 Task: Look for properties with guest entrances wider than 32 inches (81 centimeters).
Action: Mouse moved to (856, 108)
Screenshot: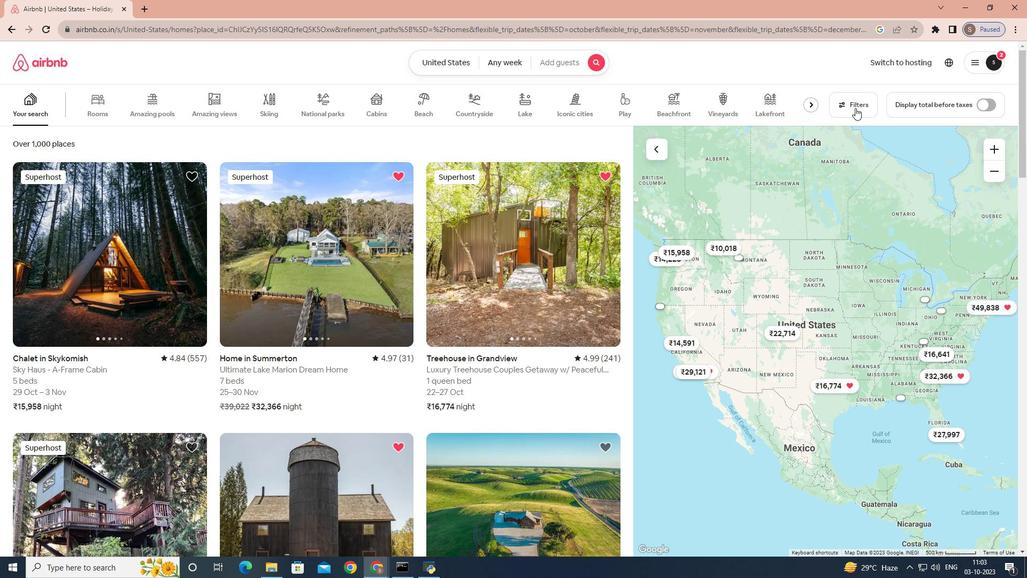 
Action: Mouse pressed left at (856, 108)
Screenshot: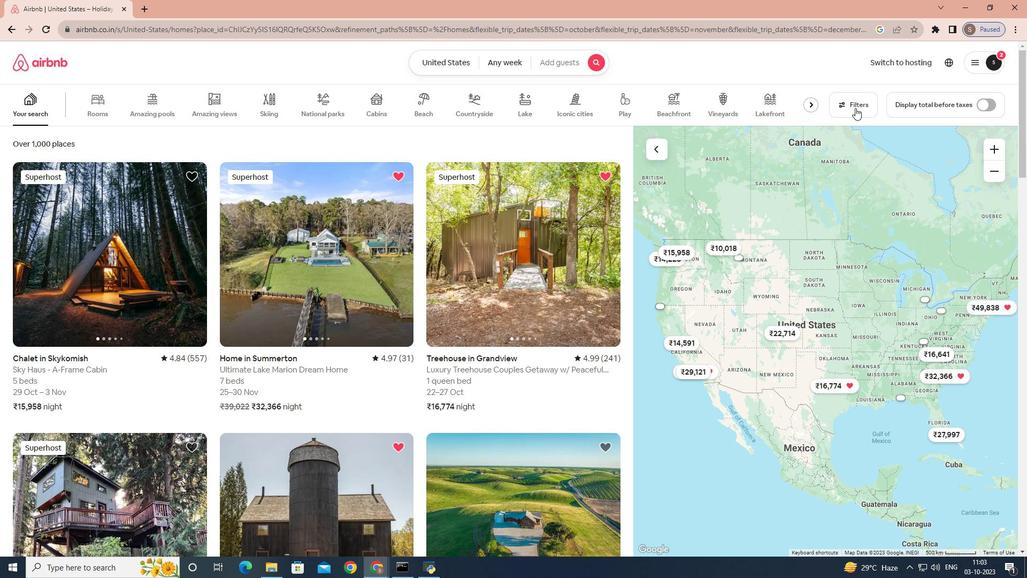 
Action: Mouse moved to (660, 170)
Screenshot: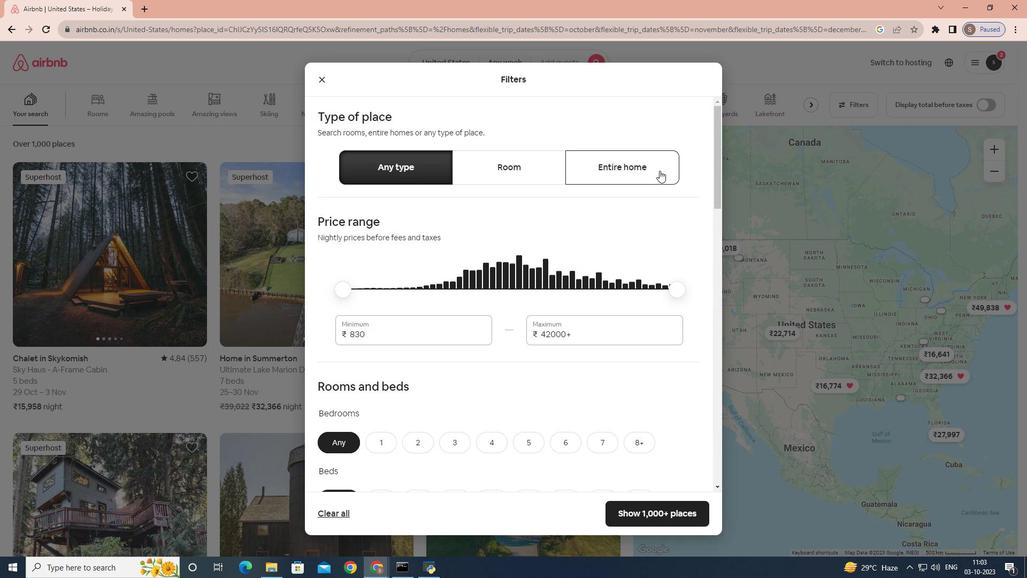 
Action: Mouse pressed left at (660, 170)
Screenshot: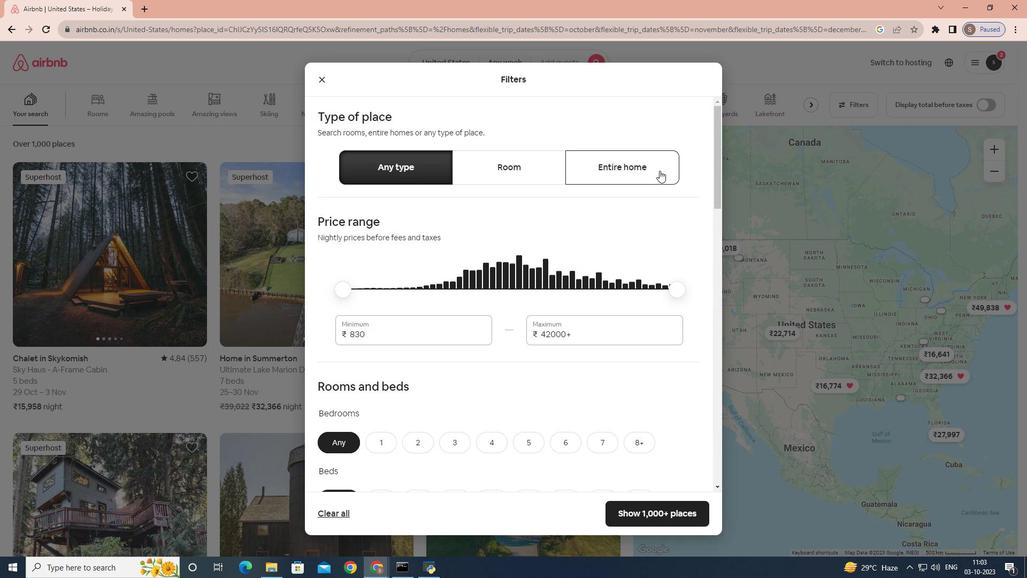 
Action: Mouse moved to (594, 209)
Screenshot: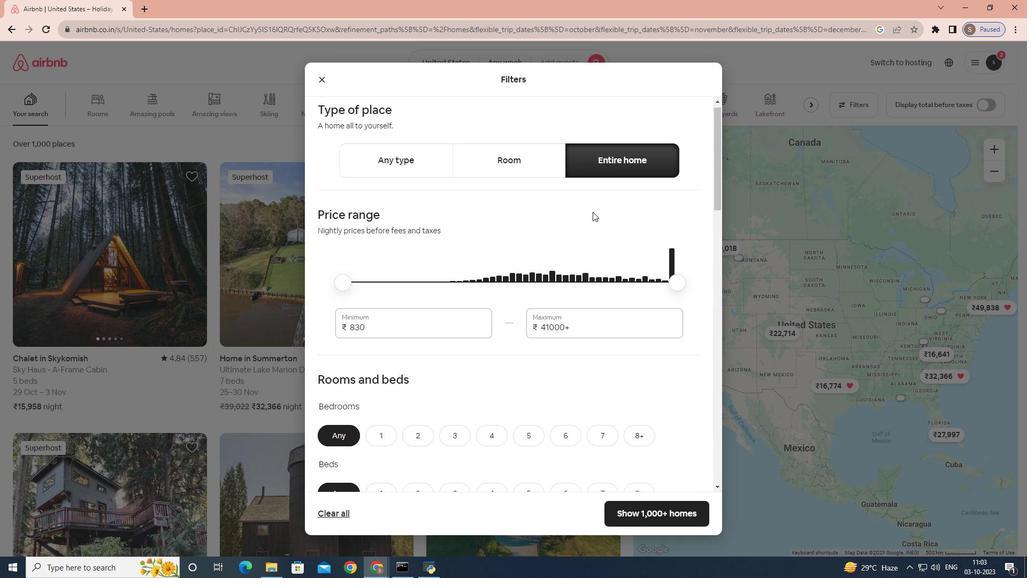 
Action: Mouse scrolled (594, 209) with delta (0, 0)
Screenshot: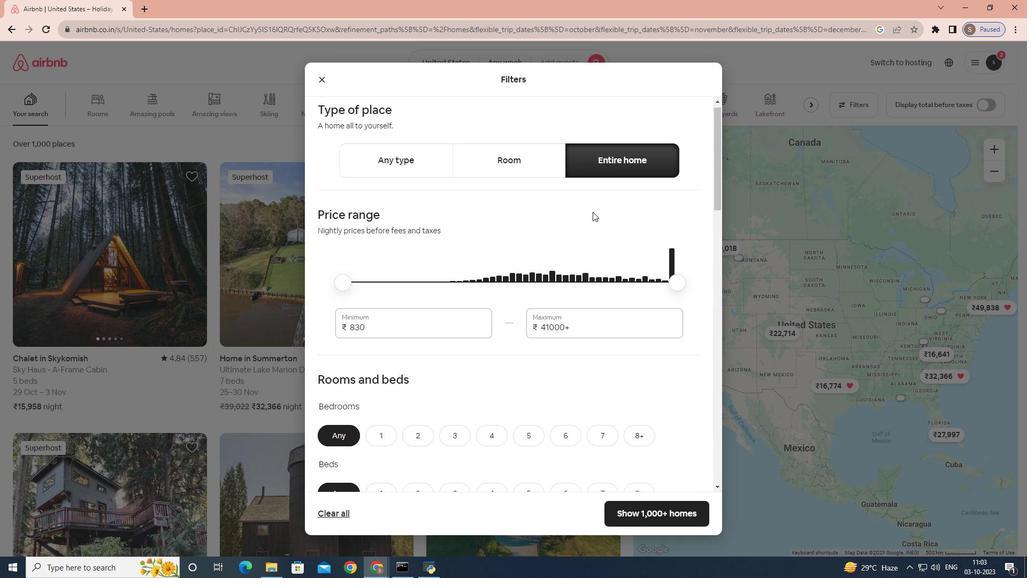 
Action: Mouse moved to (593, 211)
Screenshot: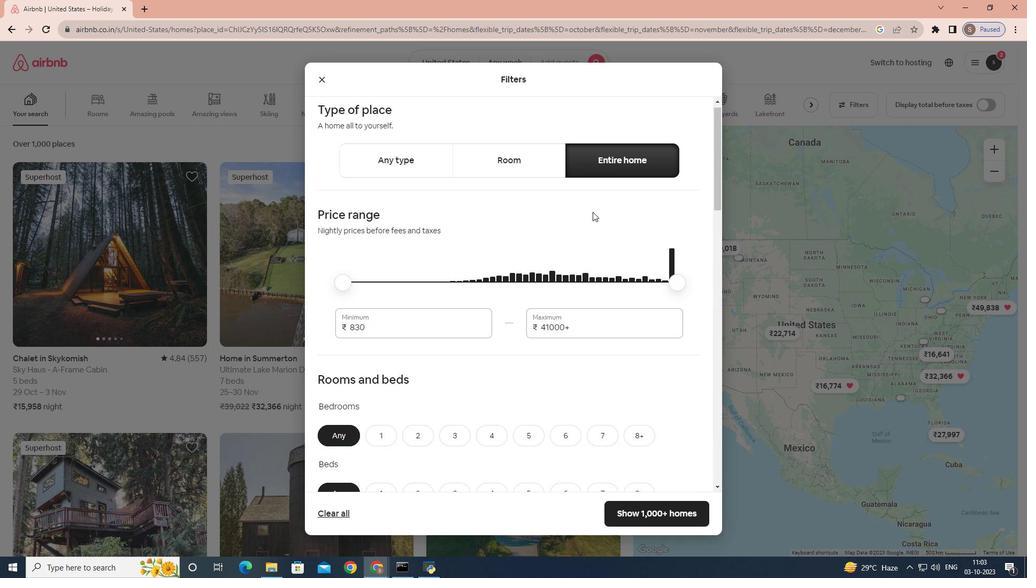 
Action: Mouse scrolled (593, 210) with delta (0, 0)
Screenshot: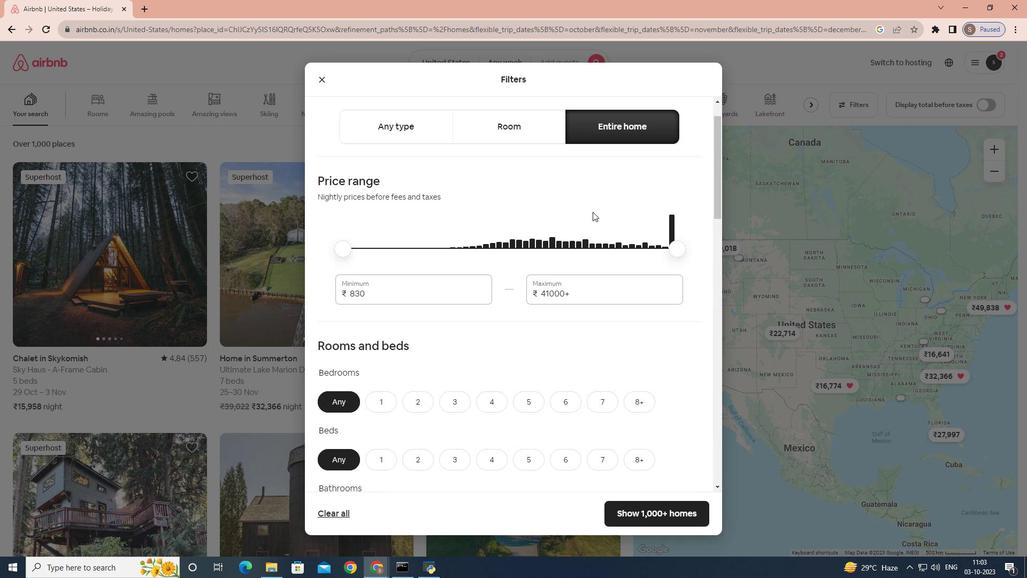 
Action: Mouse moved to (593, 212)
Screenshot: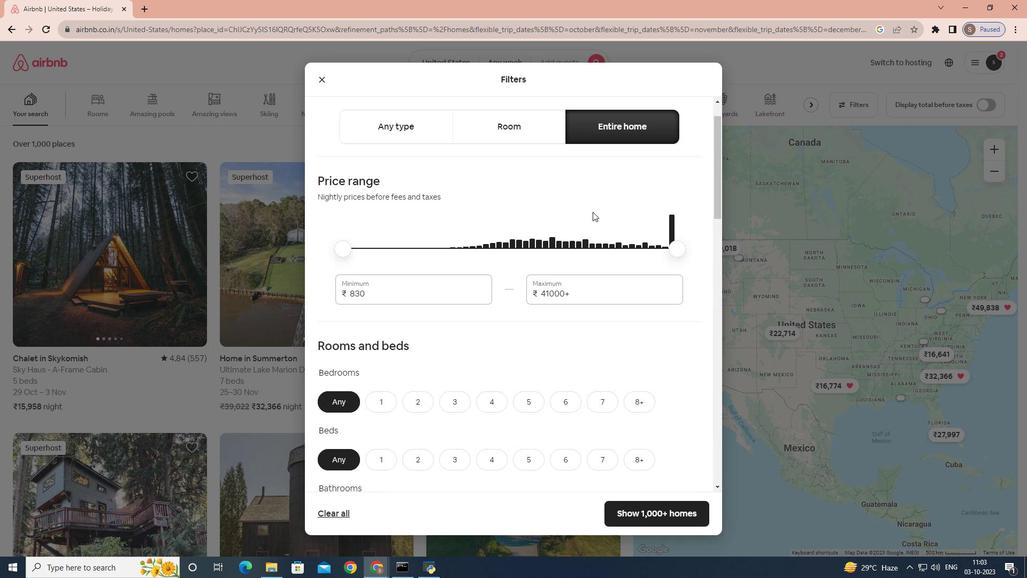 
Action: Mouse scrolled (593, 211) with delta (0, 0)
Screenshot: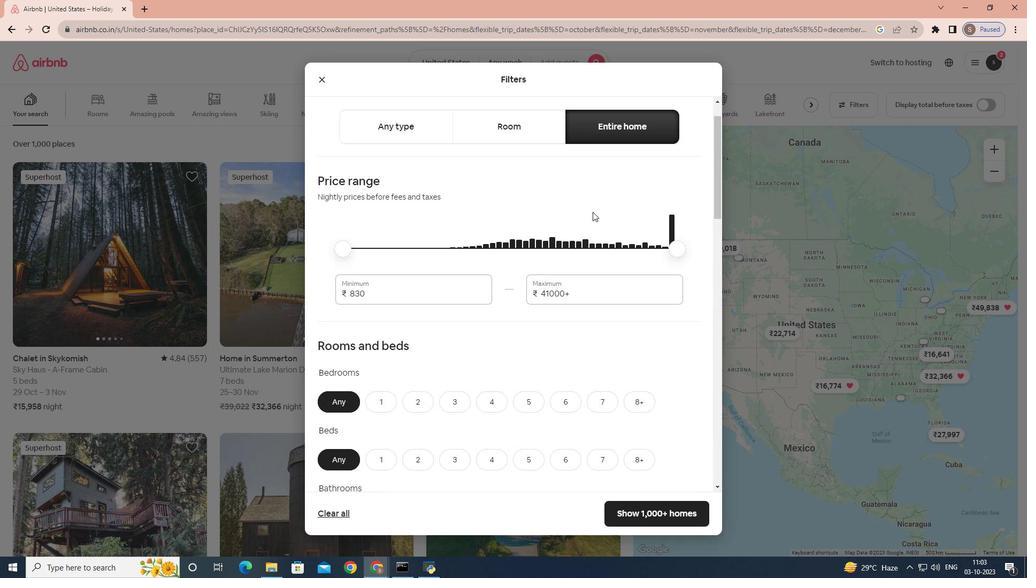 
Action: Mouse scrolled (593, 211) with delta (0, 0)
Screenshot: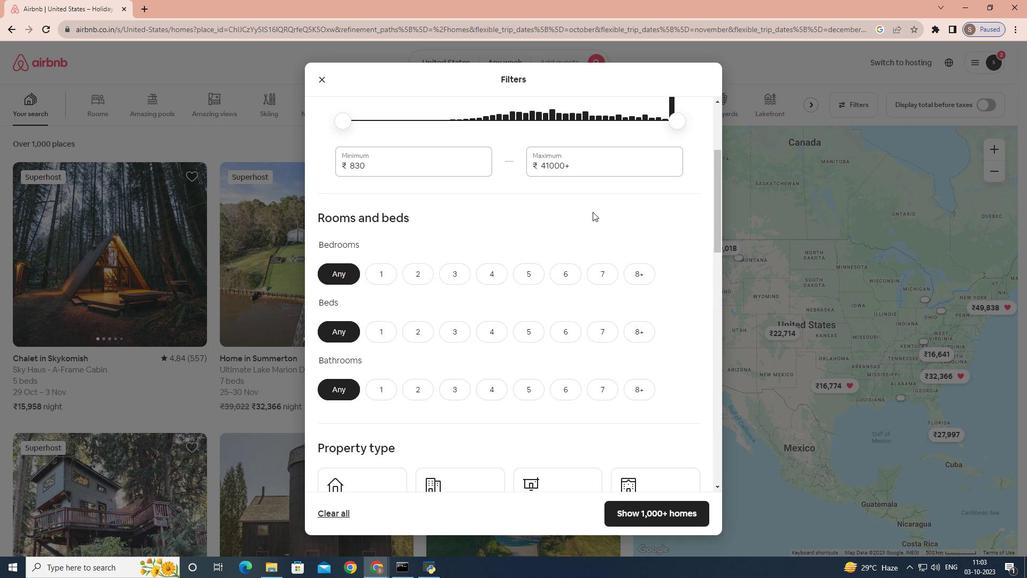 
Action: Mouse scrolled (593, 211) with delta (0, 0)
Screenshot: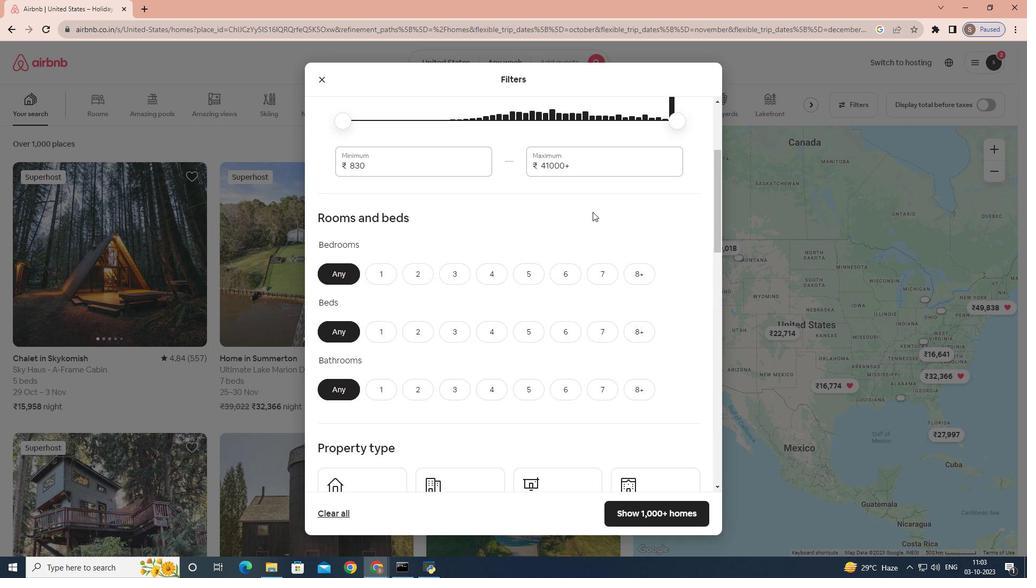 
Action: Mouse scrolled (593, 211) with delta (0, 0)
Screenshot: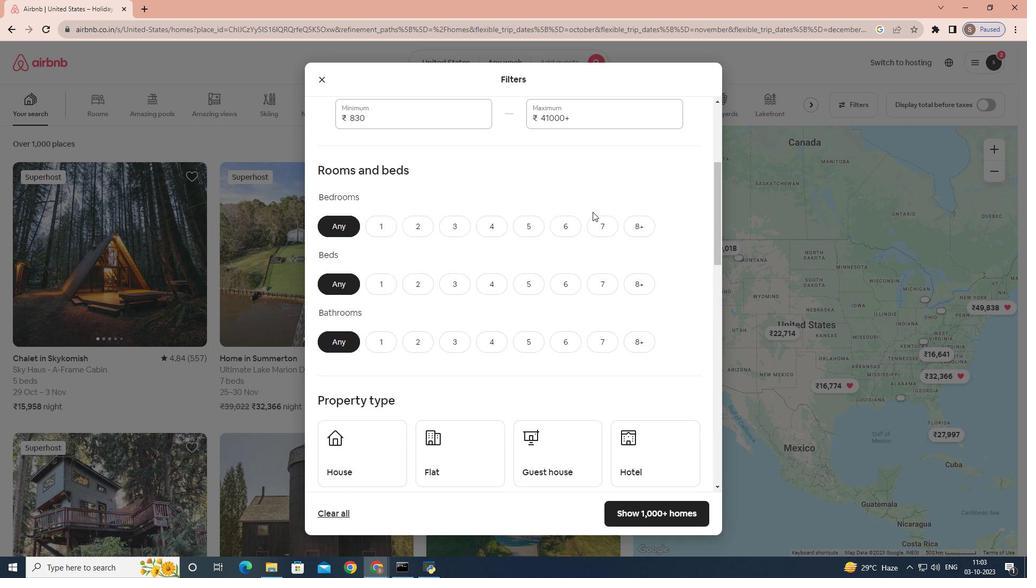 
Action: Mouse scrolled (593, 211) with delta (0, 0)
Screenshot: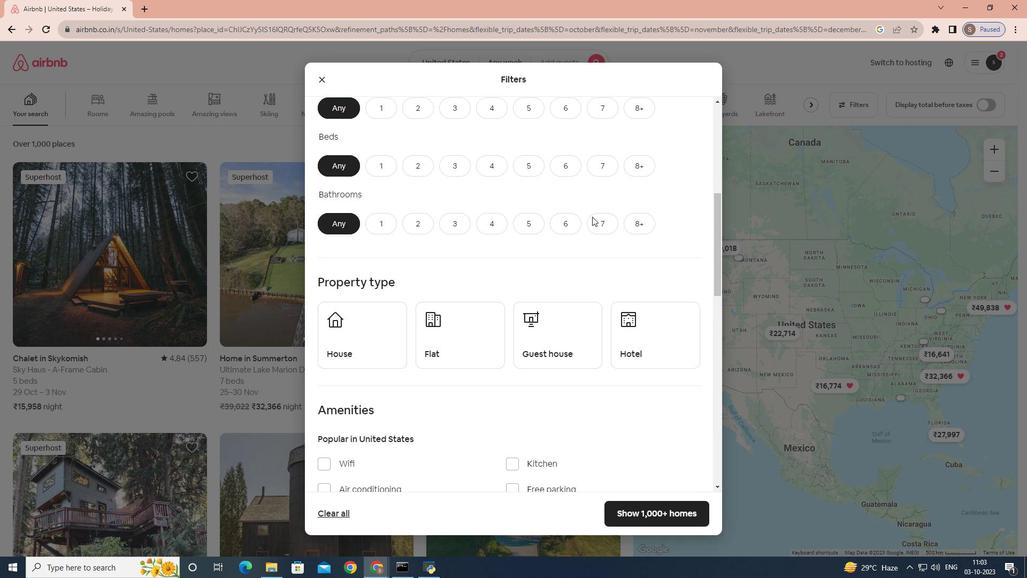 
Action: Mouse scrolled (593, 211) with delta (0, 0)
Screenshot: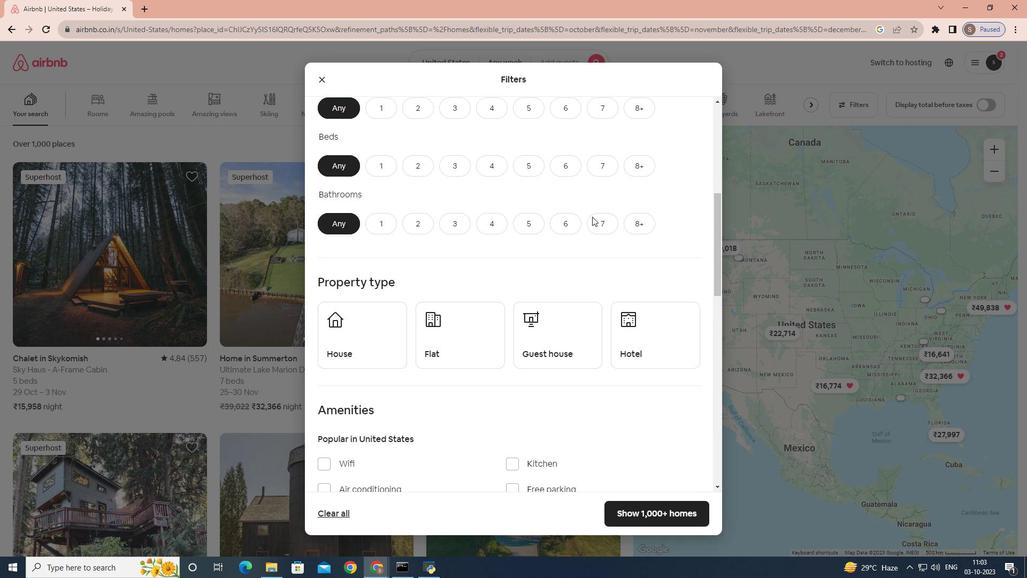 
Action: Mouse moved to (592, 217)
Screenshot: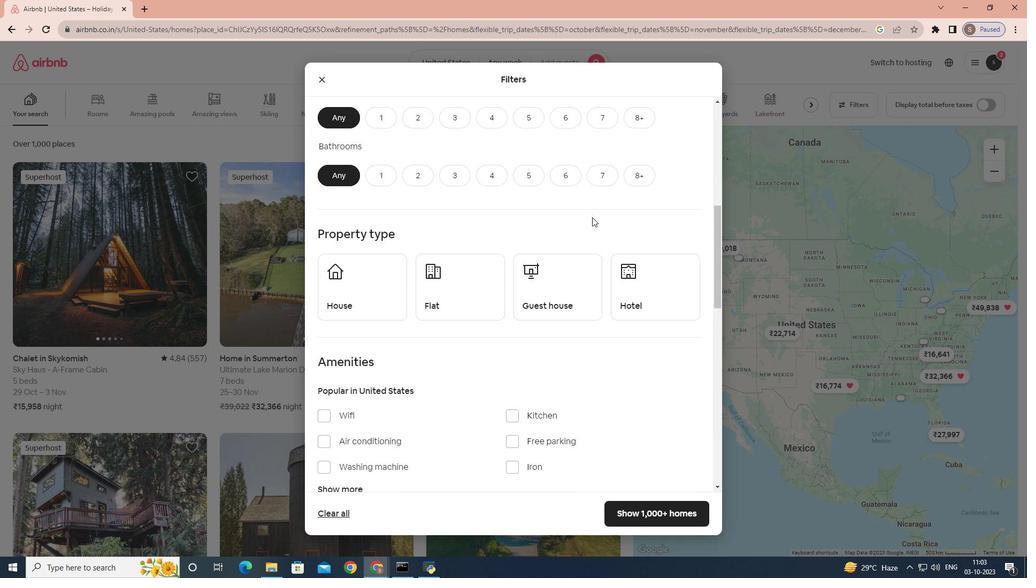 
Action: Mouse scrolled (592, 216) with delta (0, 0)
Screenshot: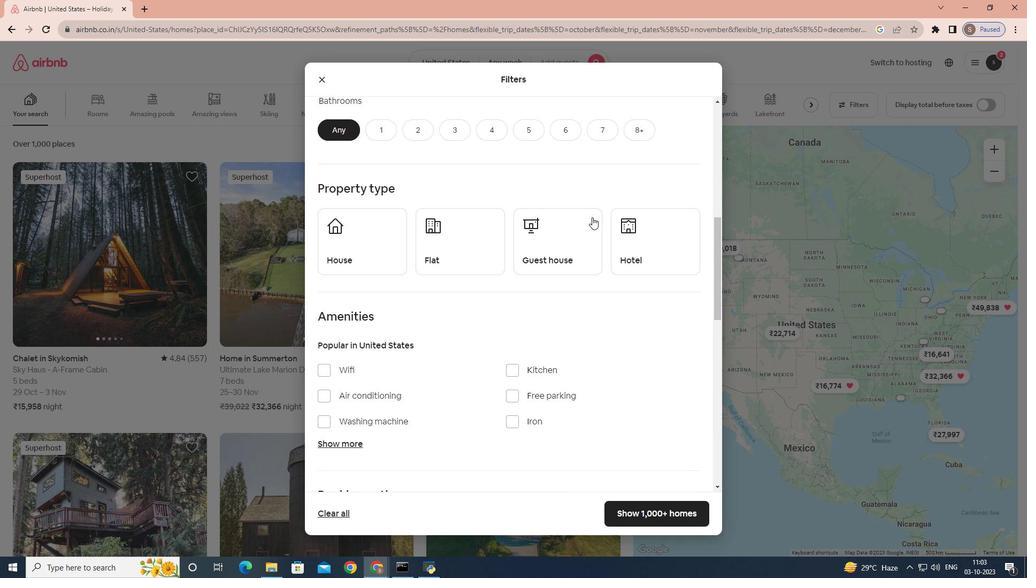 
Action: Mouse scrolled (592, 216) with delta (0, 0)
Screenshot: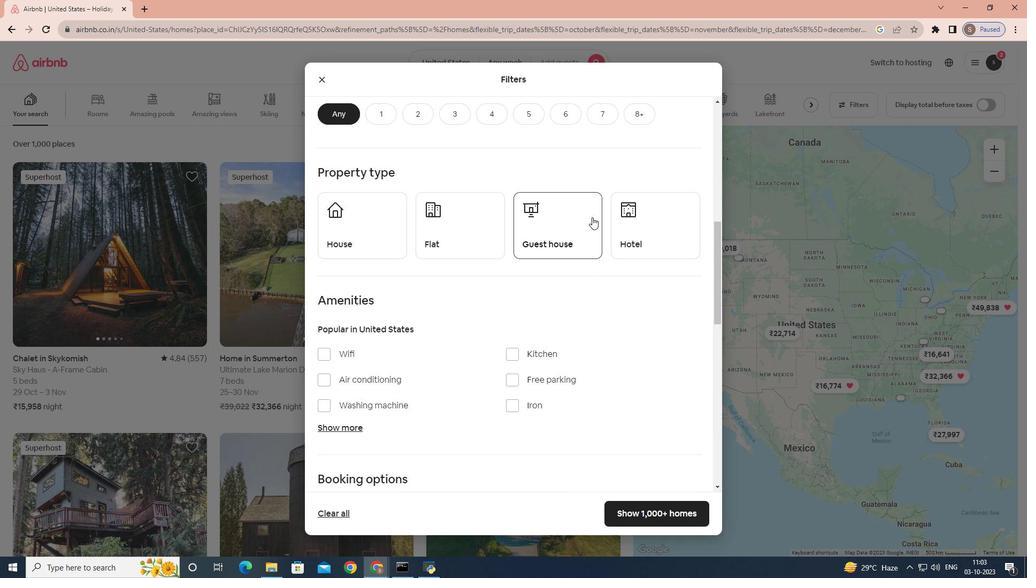 
Action: Mouse scrolled (592, 216) with delta (0, 0)
Screenshot: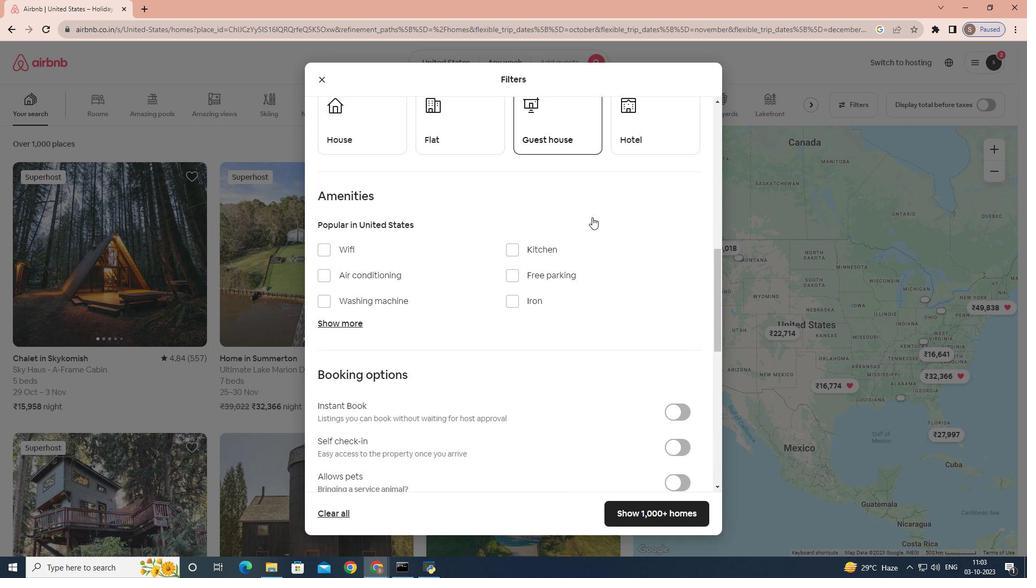 
Action: Mouse scrolled (592, 216) with delta (0, 0)
Screenshot: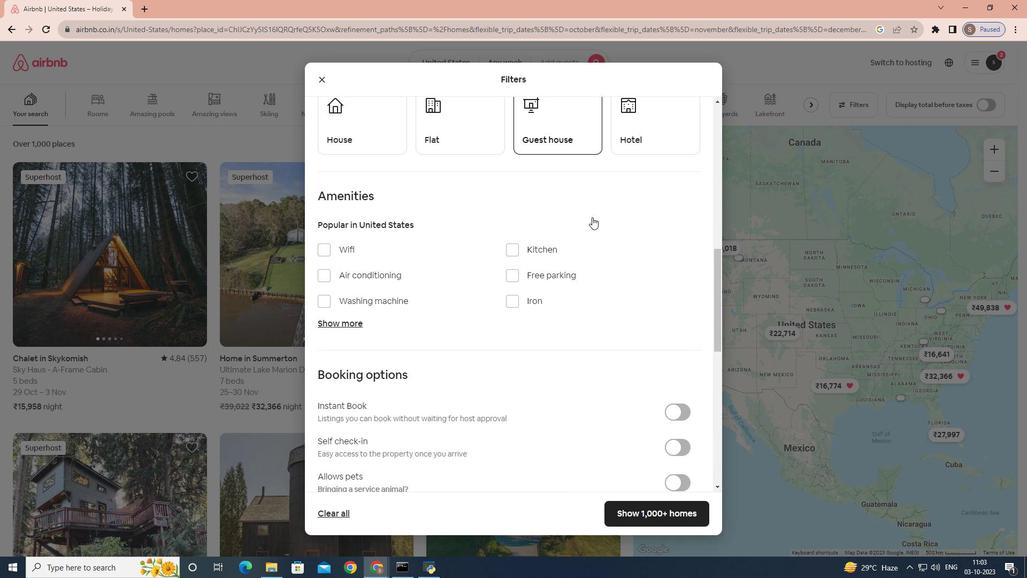 
Action: Mouse scrolled (592, 216) with delta (0, 0)
Screenshot: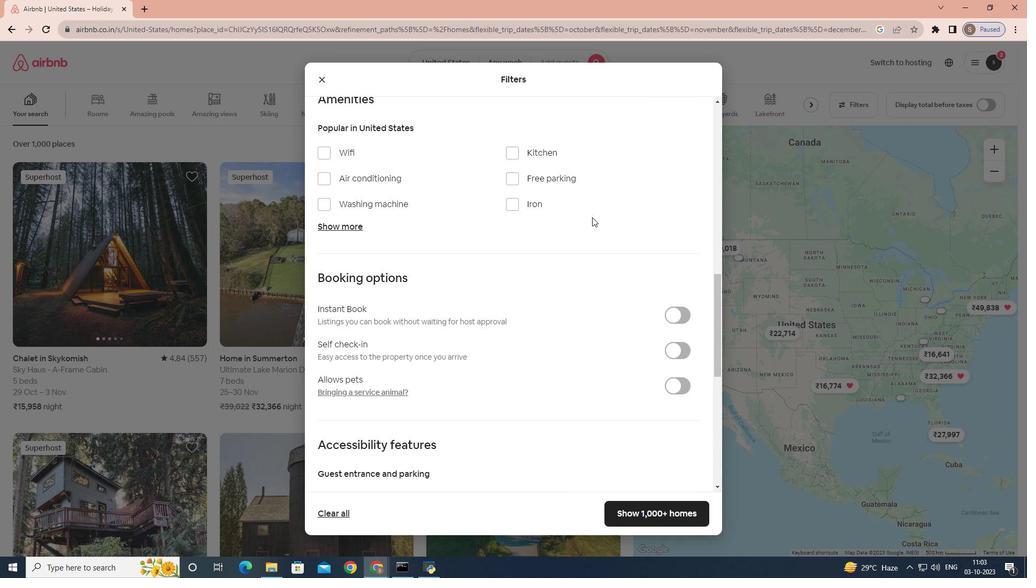 
Action: Mouse scrolled (592, 216) with delta (0, 0)
Screenshot: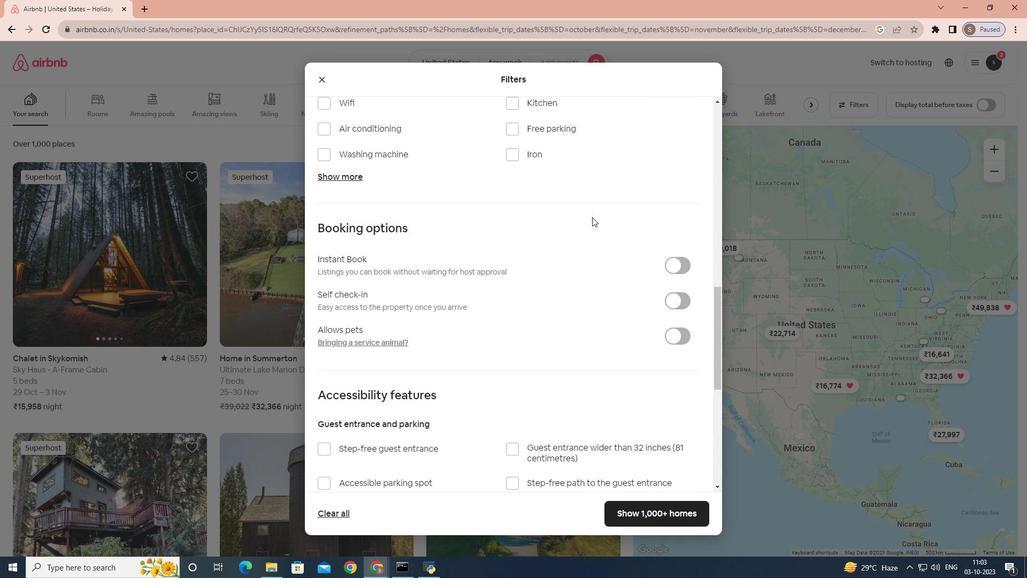 
Action: Mouse scrolled (592, 216) with delta (0, 0)
Screenshot: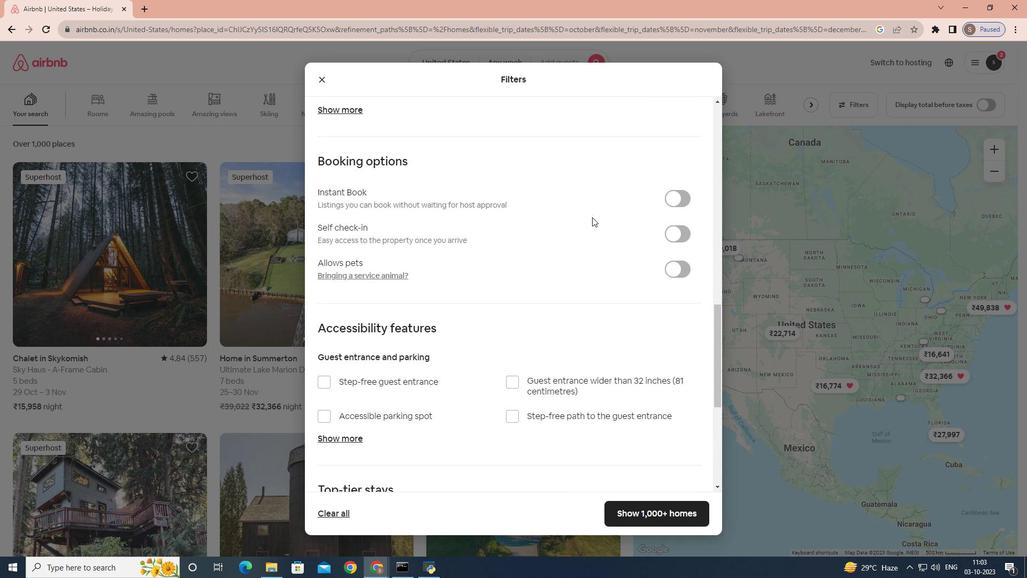 
Action: Mouse scrolled (592, 216) with delta (0, 0)
Screenshot: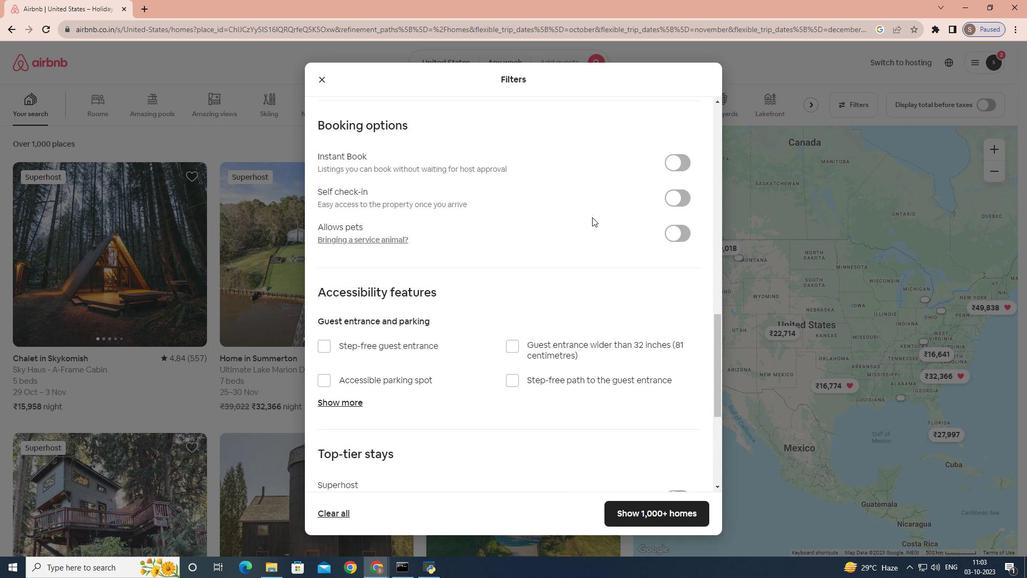 
Action: Mouse scrolled (592, 216) with delta (0, 0)
Screenshot: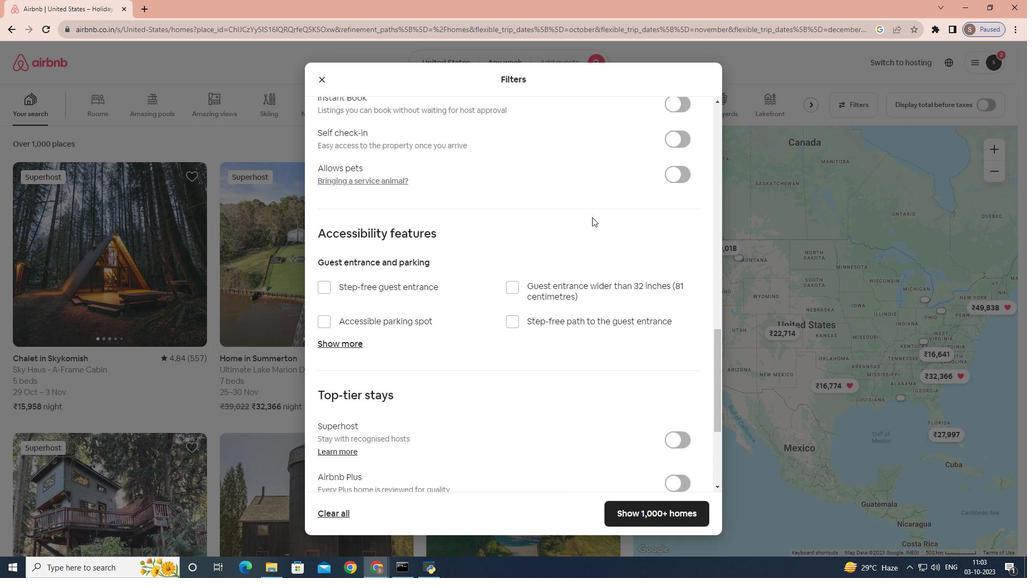 
Action: Mouse scrolled (592, 216) with delta (0, 0)
Screenshot: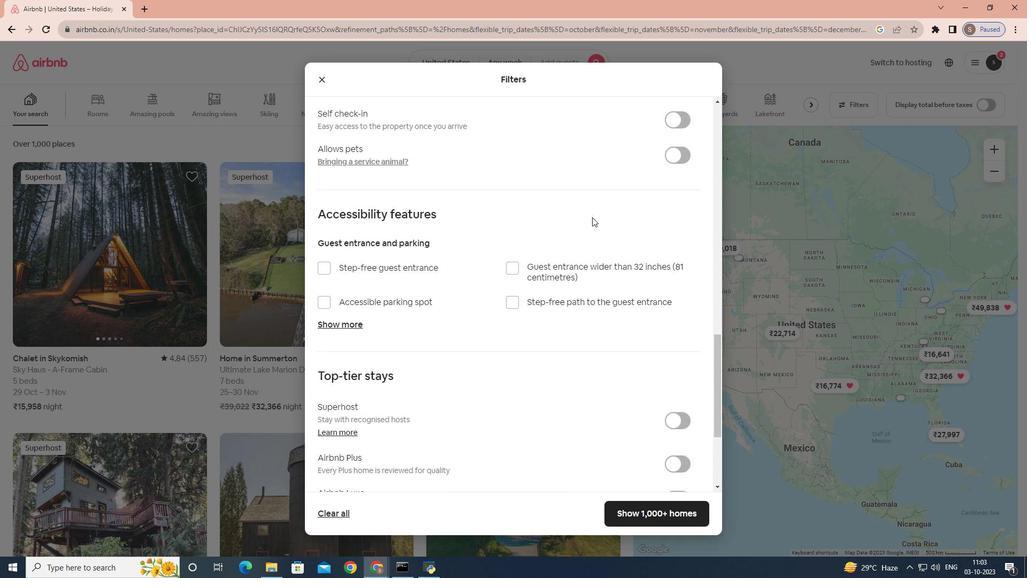 
Action: Mouse moved to (516, 184)
Screenshot: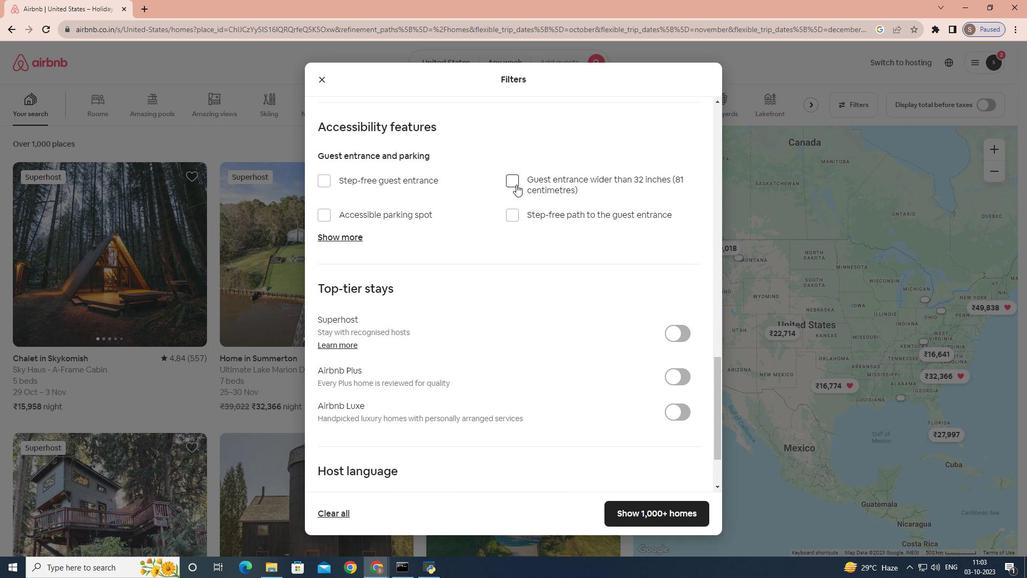 
Action: Mouse pressed left at (516, 184)
Screenshot: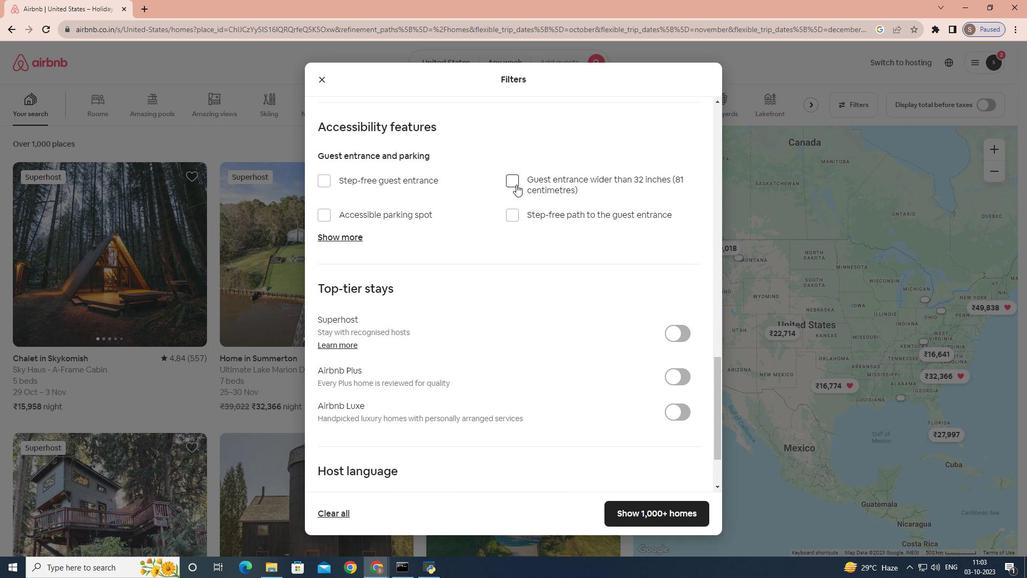 
Action: Mouse moved to (611, 518)
Screenshot: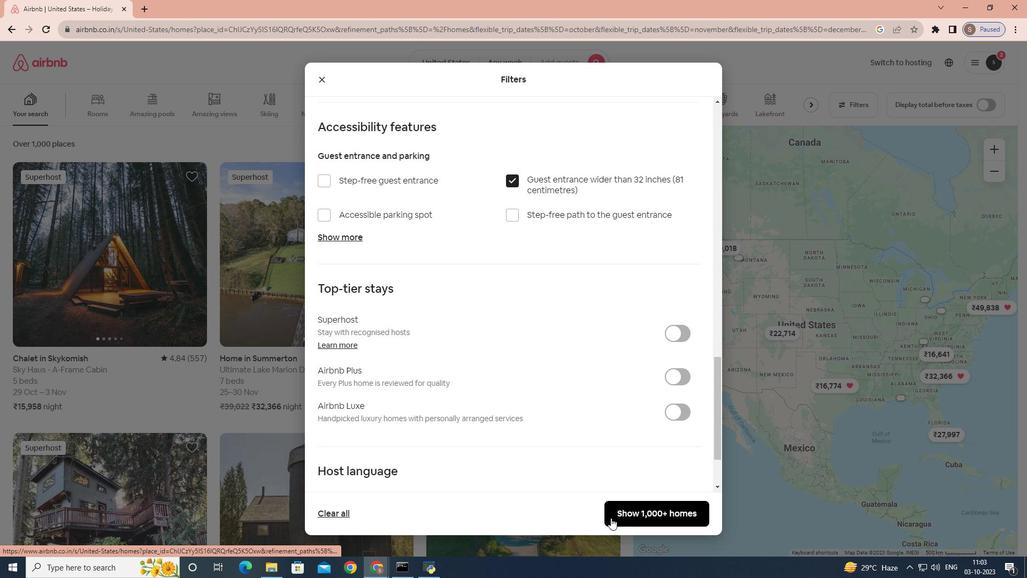 
Action: Mouse pressed left at (611, 518)
Screenshot: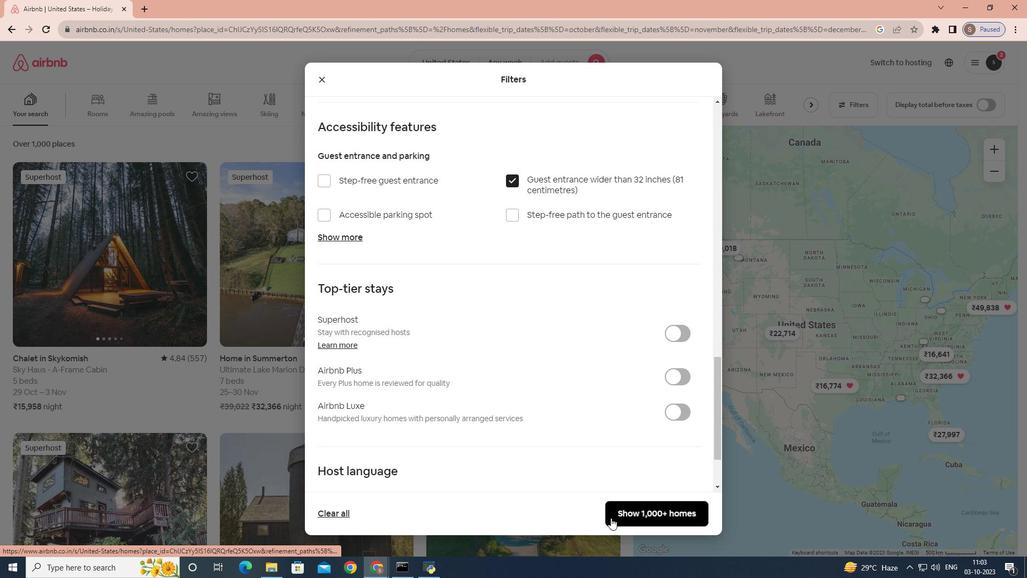 
